 Task: Change the crop ratio to 4:3.
Action: Mouse moved to (59, 10)
Screenshot: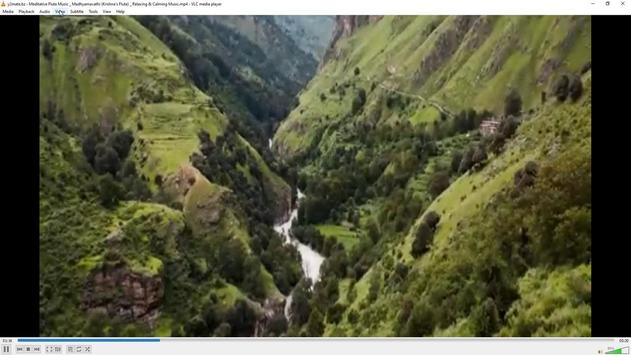 
Action: Mouse pressed left at (59, 10)
Screenshot: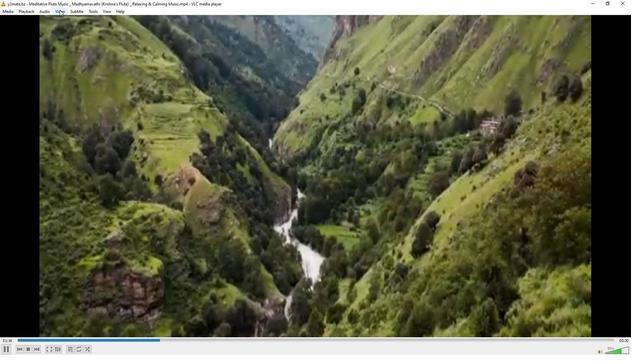 
Action: Mouse moved to (126, 94)
Screenshot: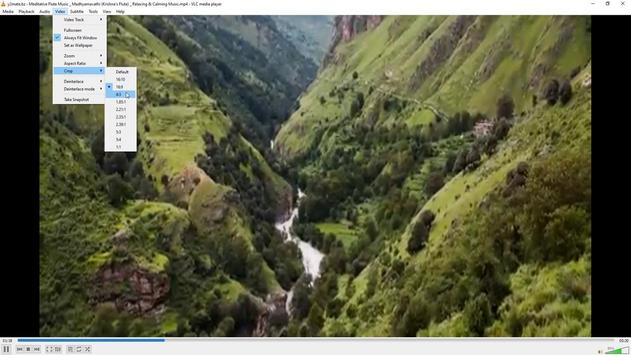 
Action: Mouse pressed left at (126, 94)
Screenshot: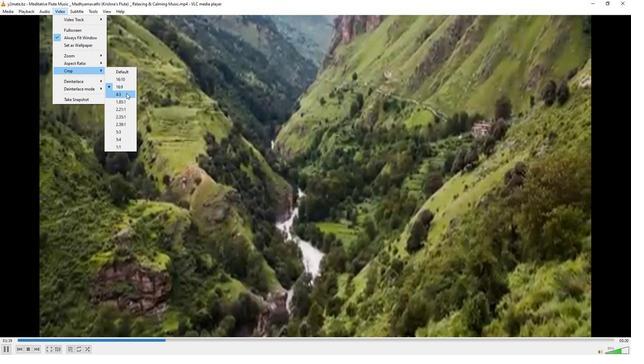 
